 Task: Check the sale-to-list ratio of open concept living in the last 1 year.
Action: Mouse moved to (954, 231)
Screenshot: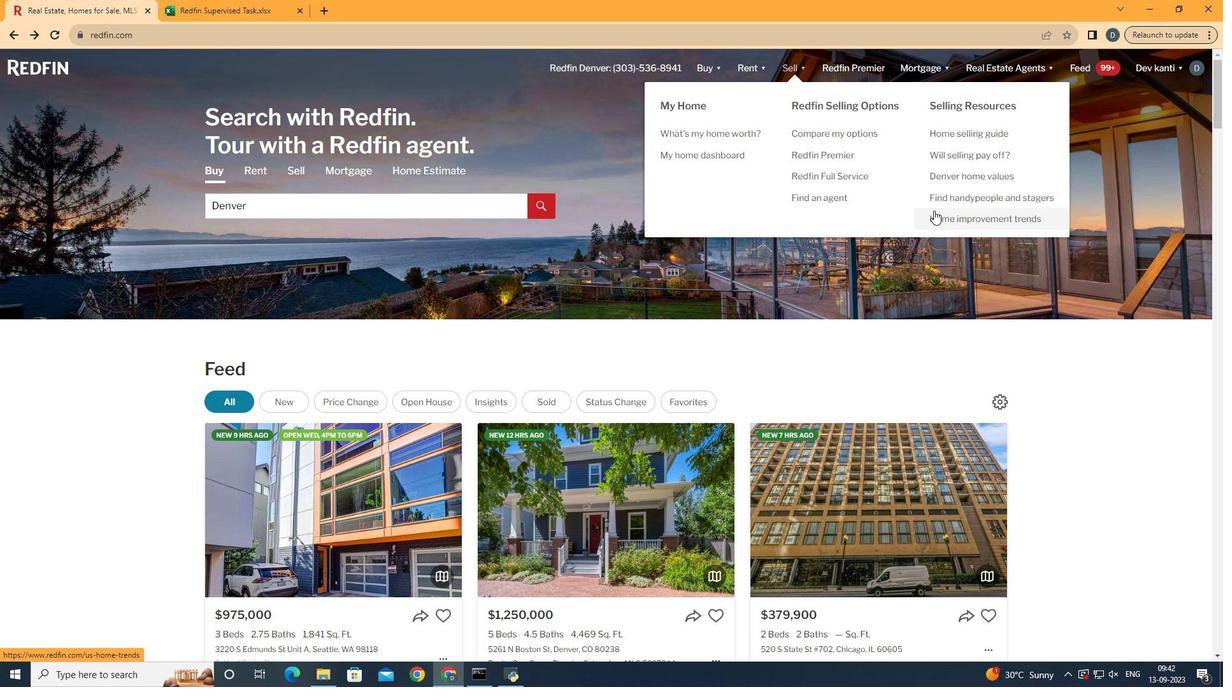 
Action: Mouse pressed left at (954, 231)
Screenshot: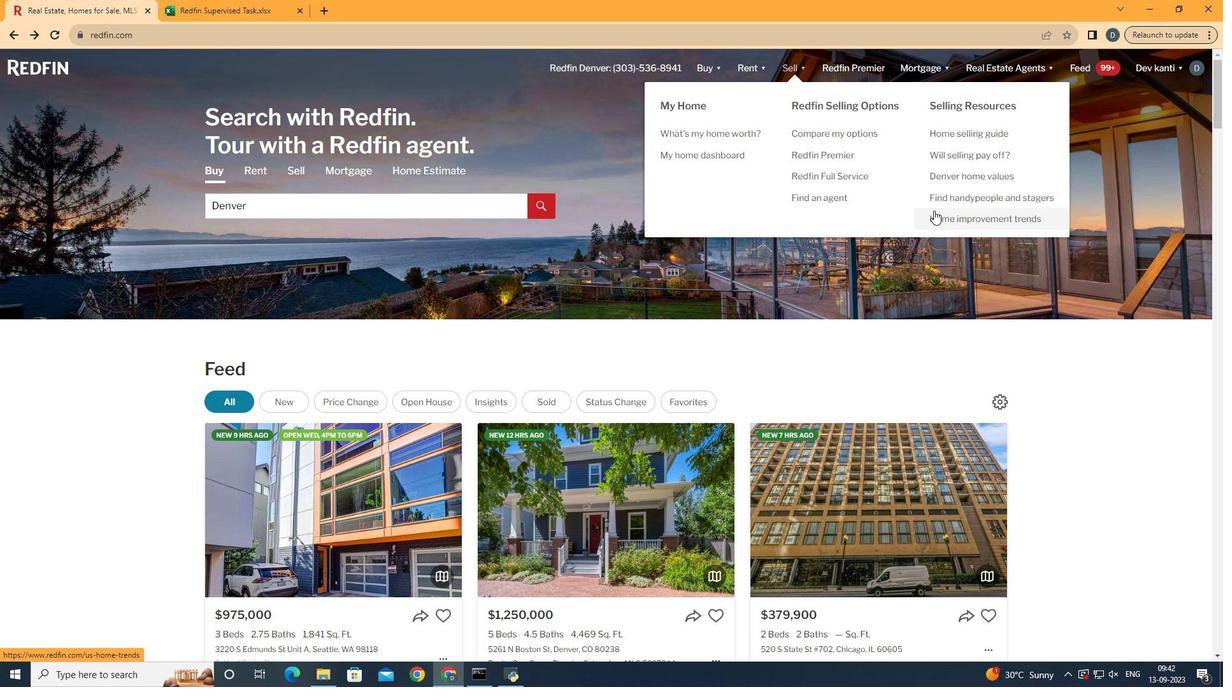 
Action: Mouse moved to (342, 262)
Screenshot: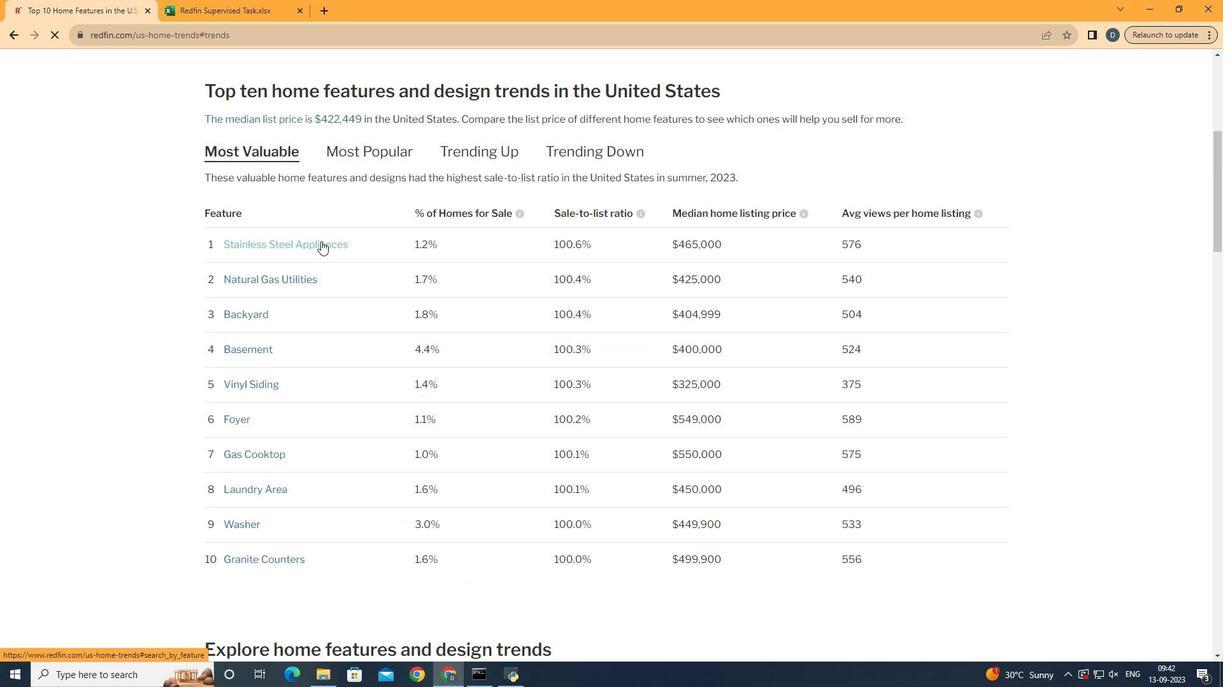 
Action: Mouse pressed left at (342, 262)
Screenshot: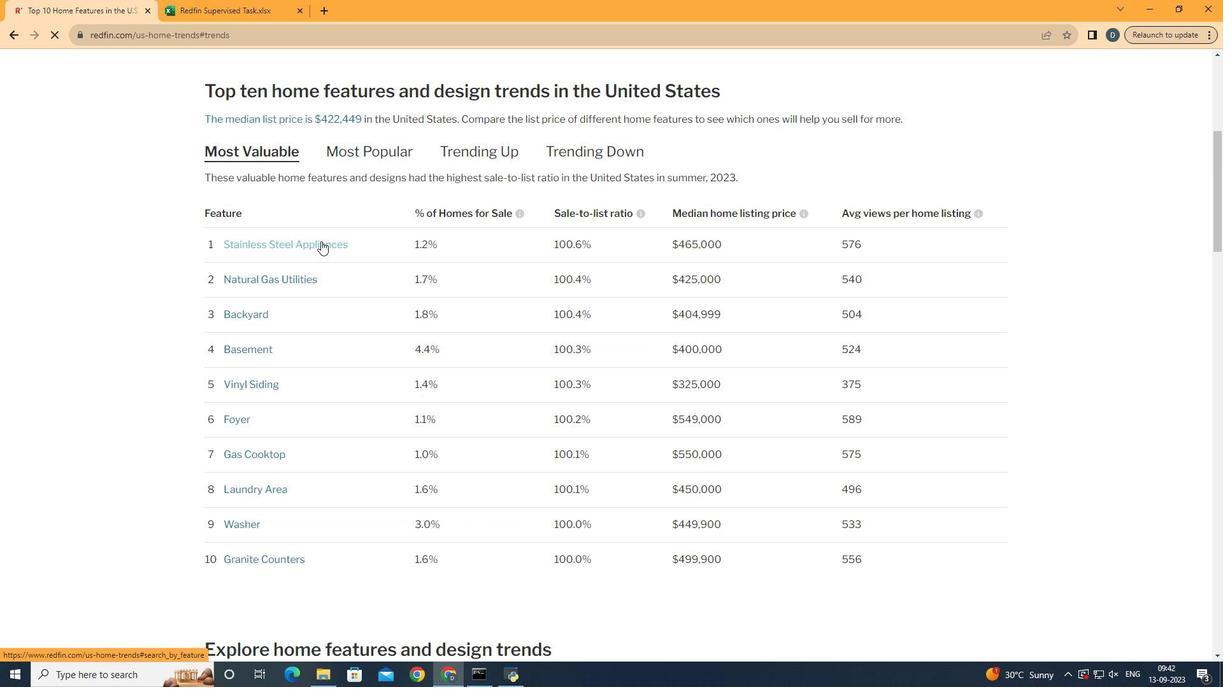 
Action: Mouse moved to (515, 377)
Screenshot: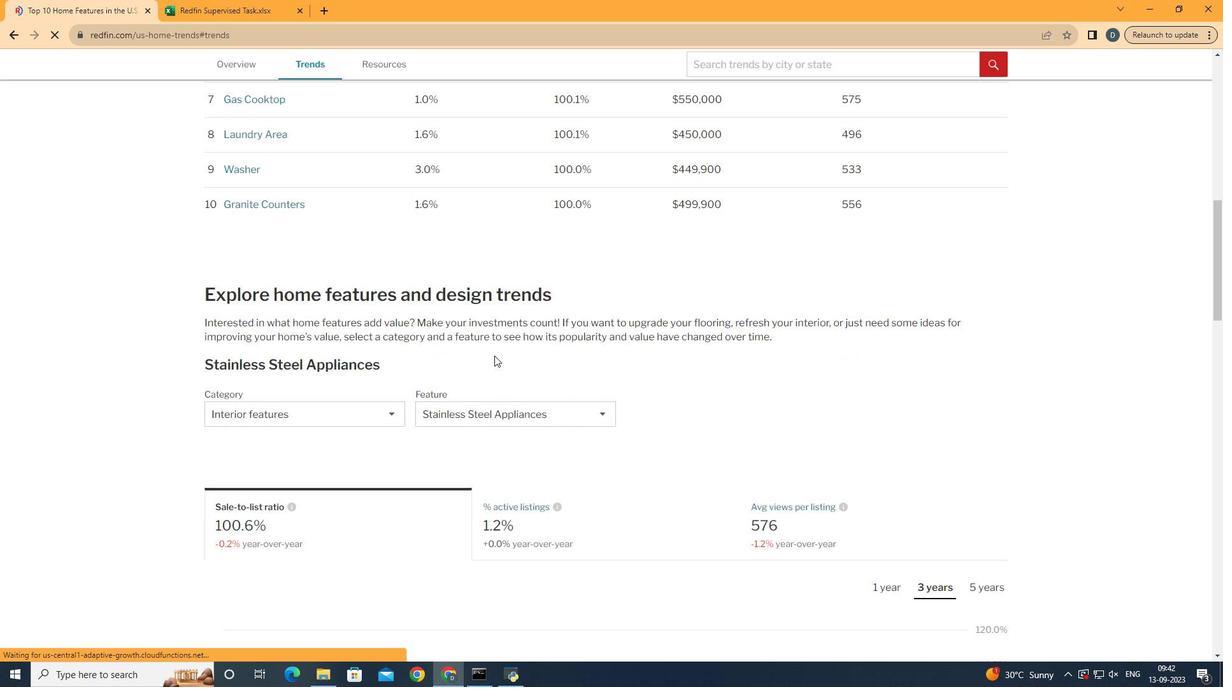 
Action: Mouse scrolled (515, 376) with delta (0, 0)
Screenshot: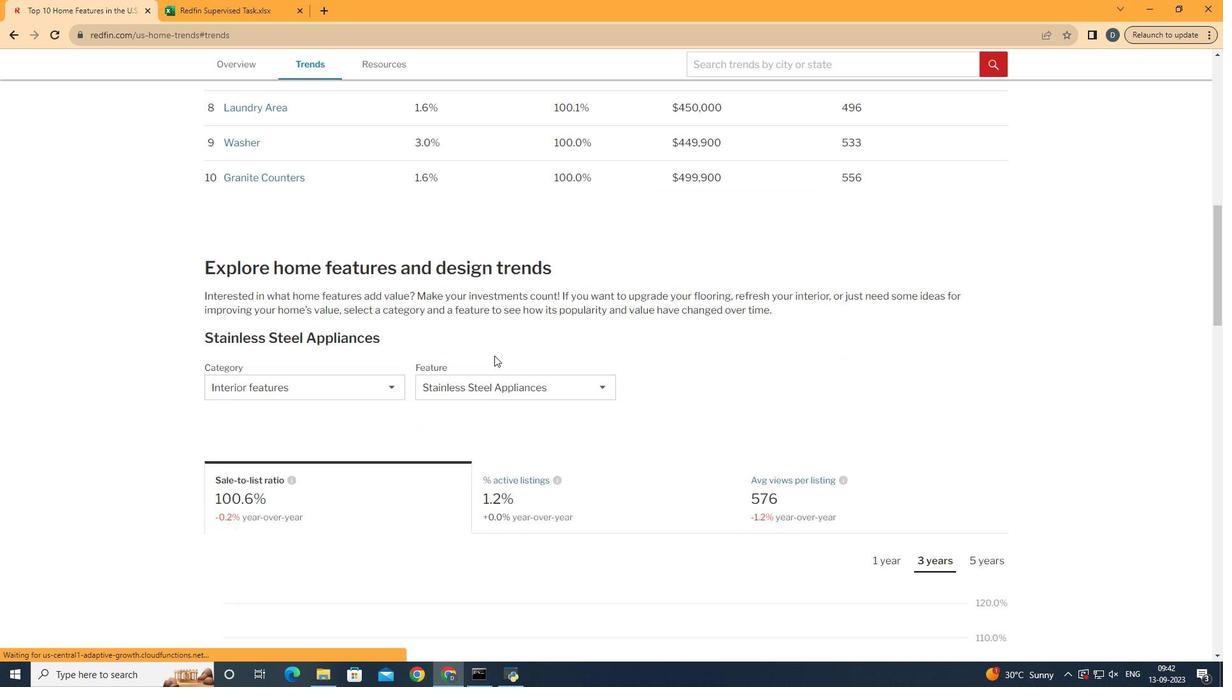 
Action: Mouse scrolled (515, 376) with delta (0, 0)
Screenshot: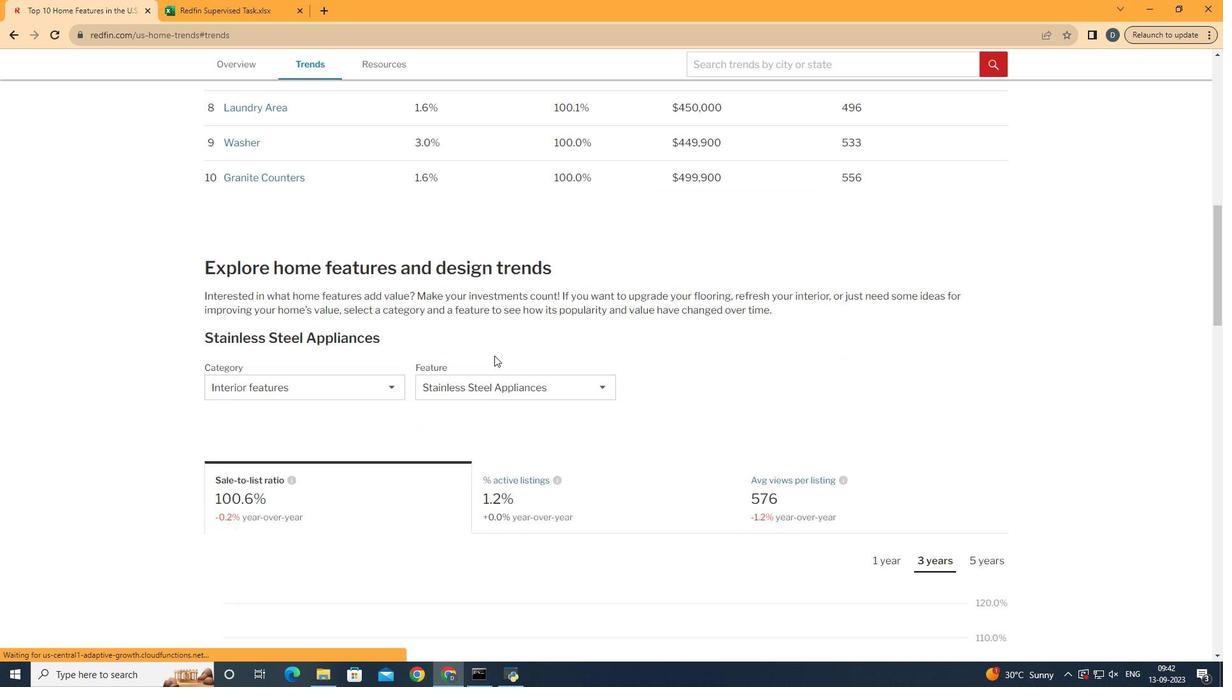 
Action: Mouse scrolled (515, 376) with delta (0, 0)
Screenshot: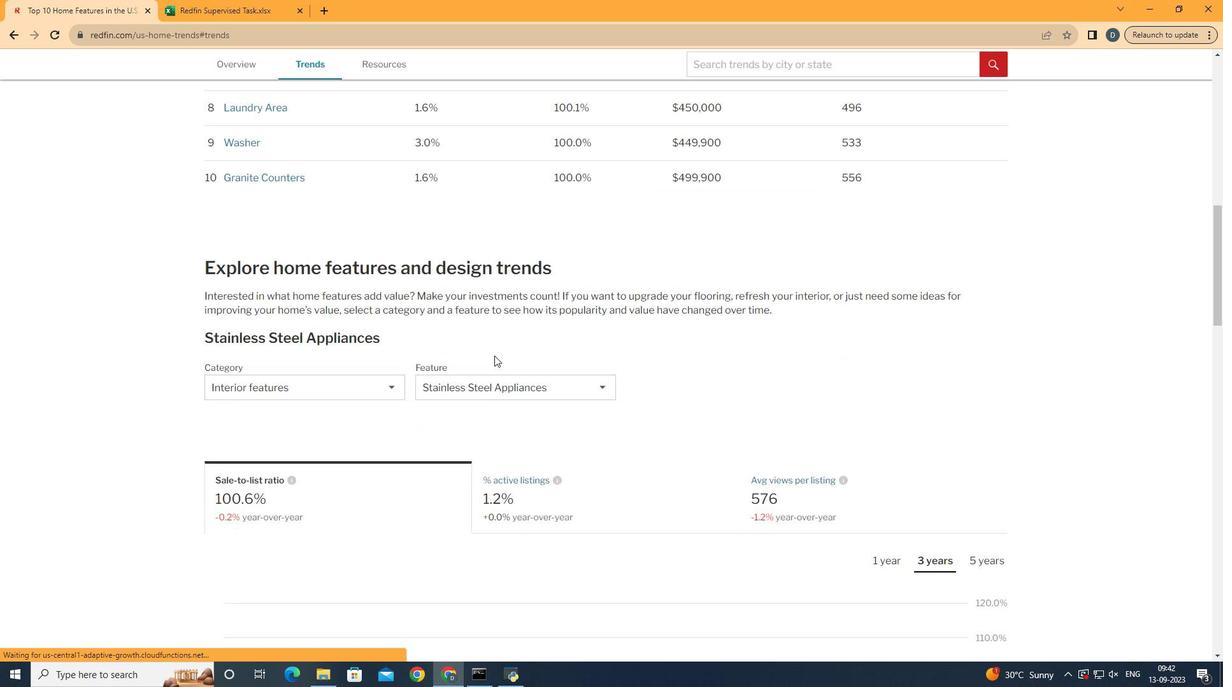 
Action: Mouse scrolled (515, 376) with delta (0, 0)
Screenshot: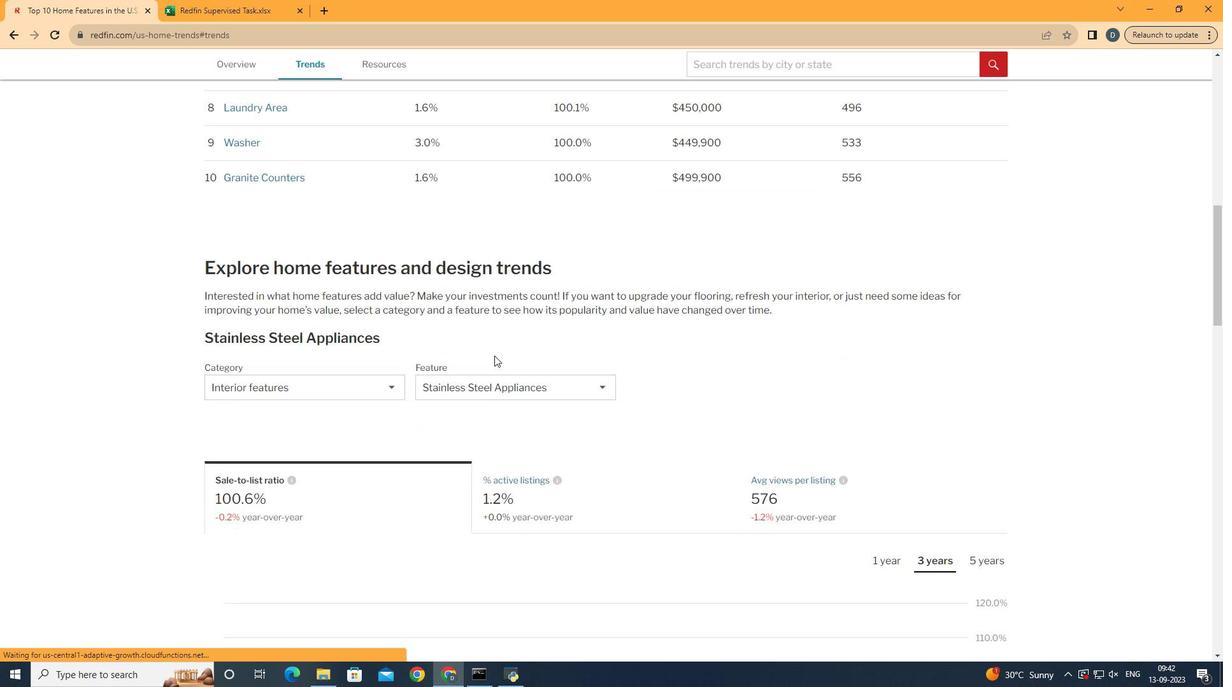 
Action: Mouse scrolled (515, 376) with delta (0, 0)
Screenshot: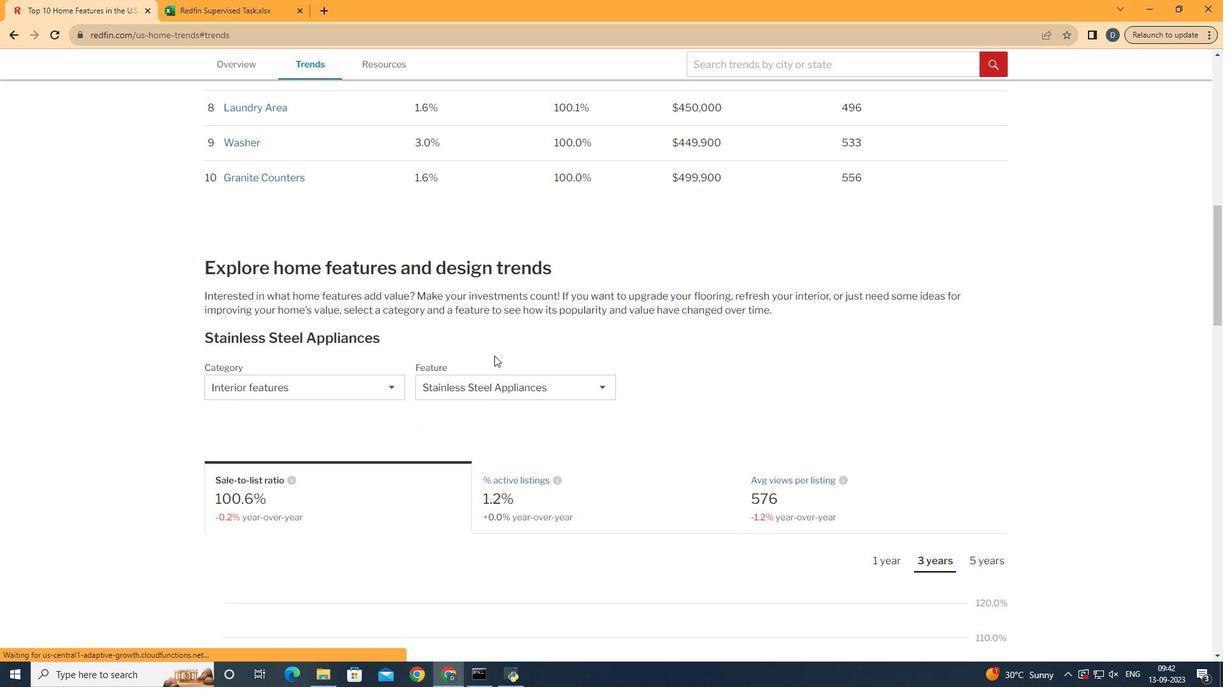 
Action: Mouse scrolled (515, 376) with delta (0, 0)
Screenshot: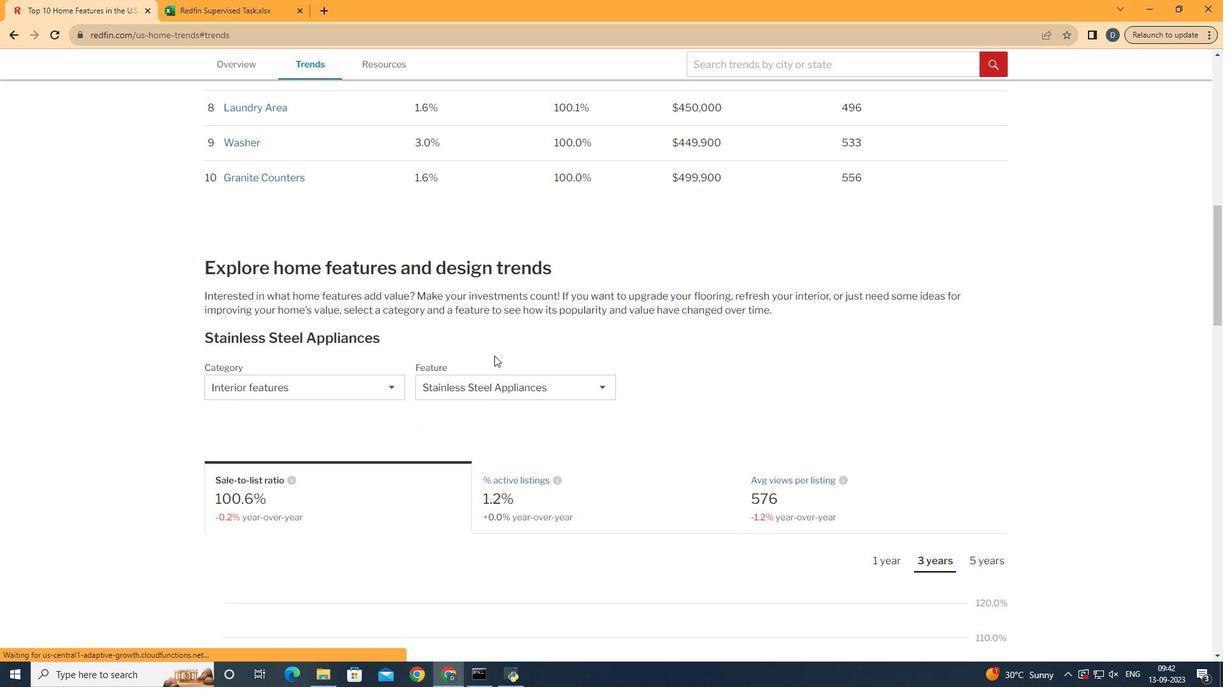 
Action: Mouse scrolled (515, 376) with delta (0, 0)
Screenshot: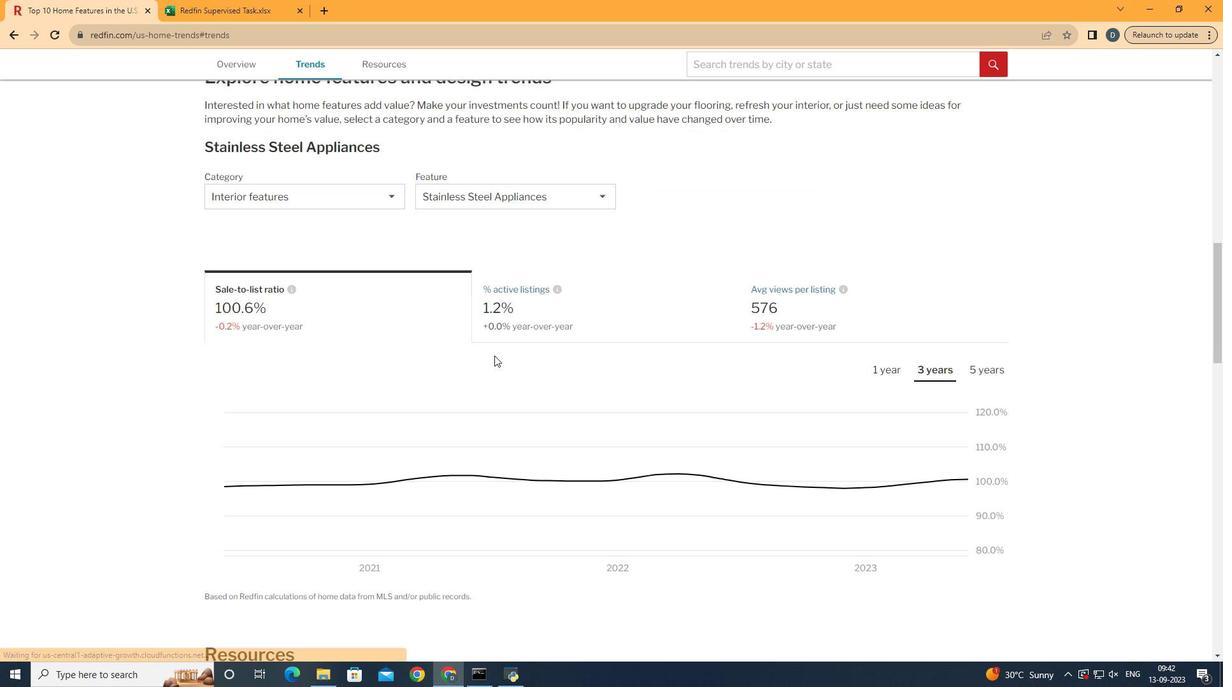 
Action: Mouse scrolled (515, 376) with delta (0, 0)
Screenshot: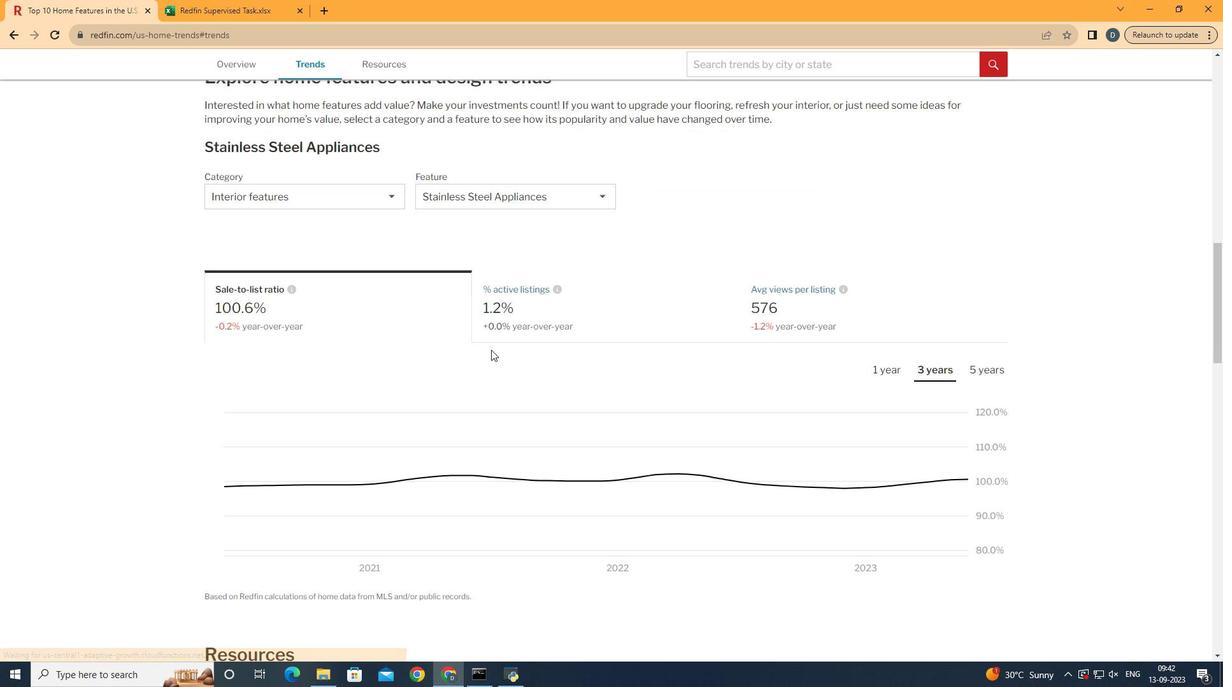 
Action: Mouse scrolled (515, 376) with delta (0, 0)
Screenshot: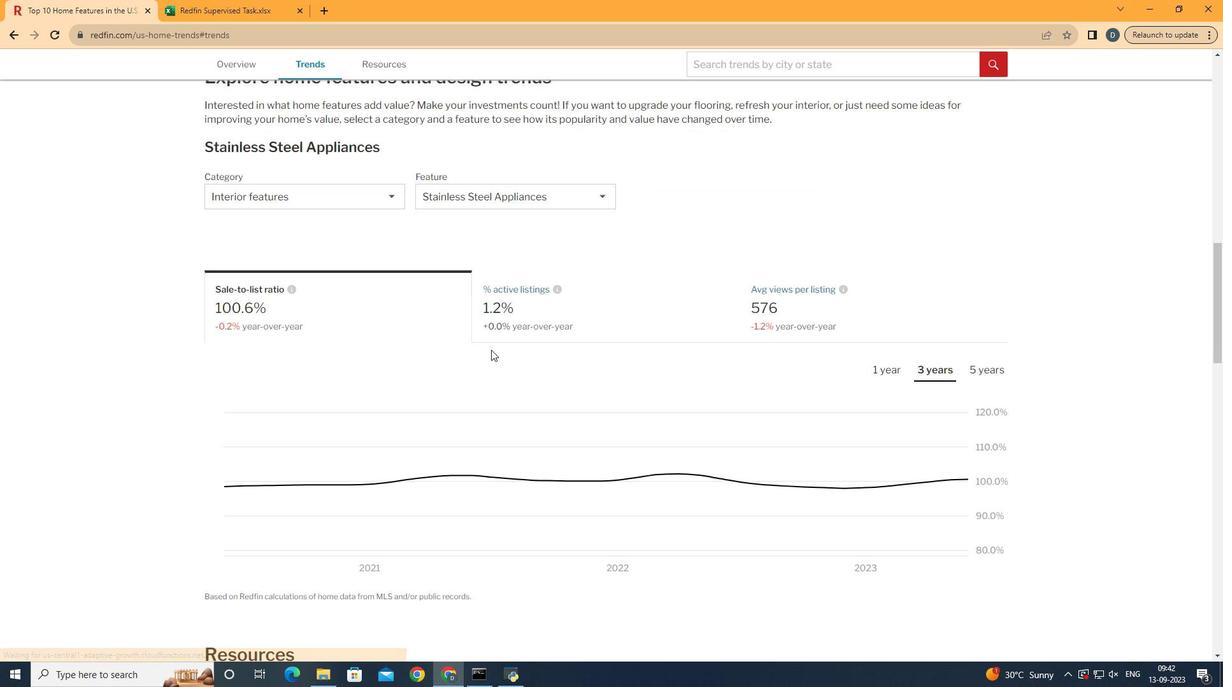 
Action: Mouse moved to (352, 228)
Screenshot: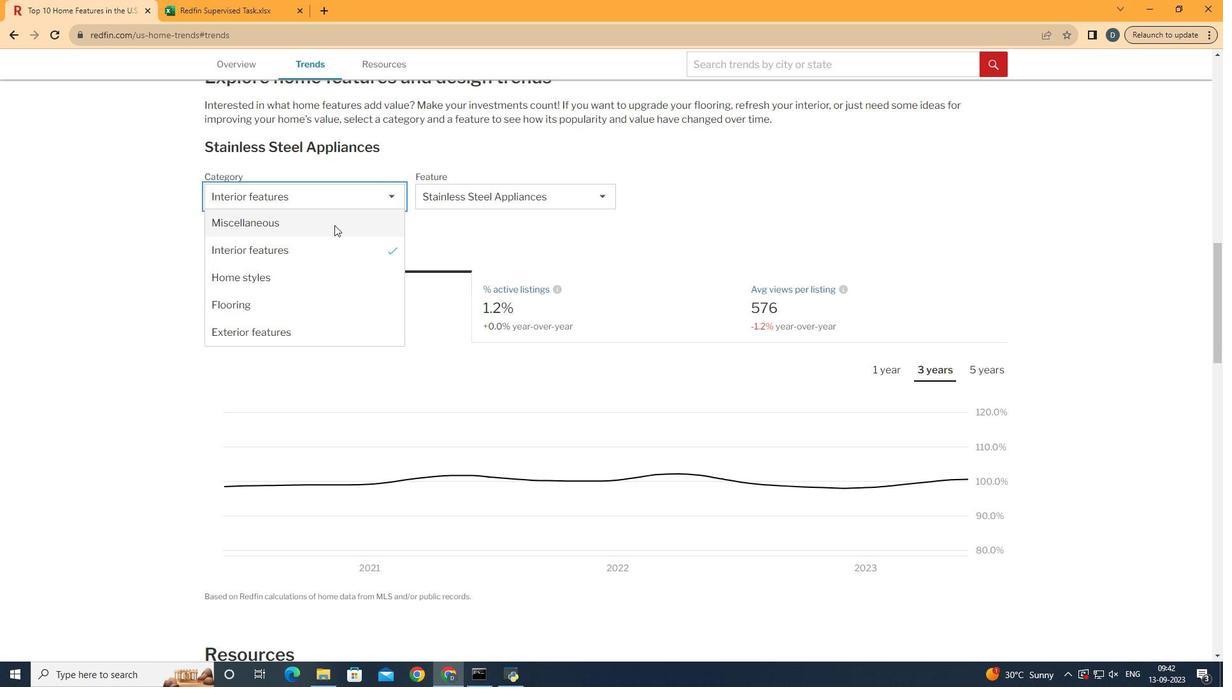 
Action: Mouse pressed left at (352, 228)
Screenshot: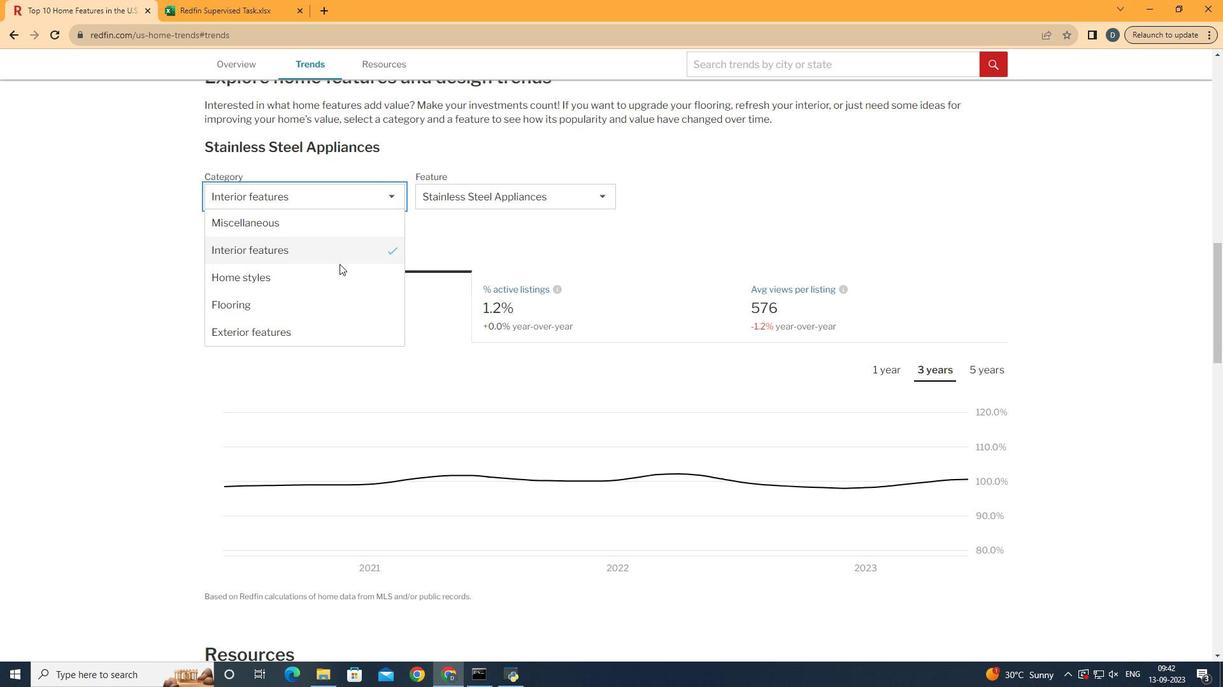 
Action: Mouse moved to (361, 287)
Screenshot: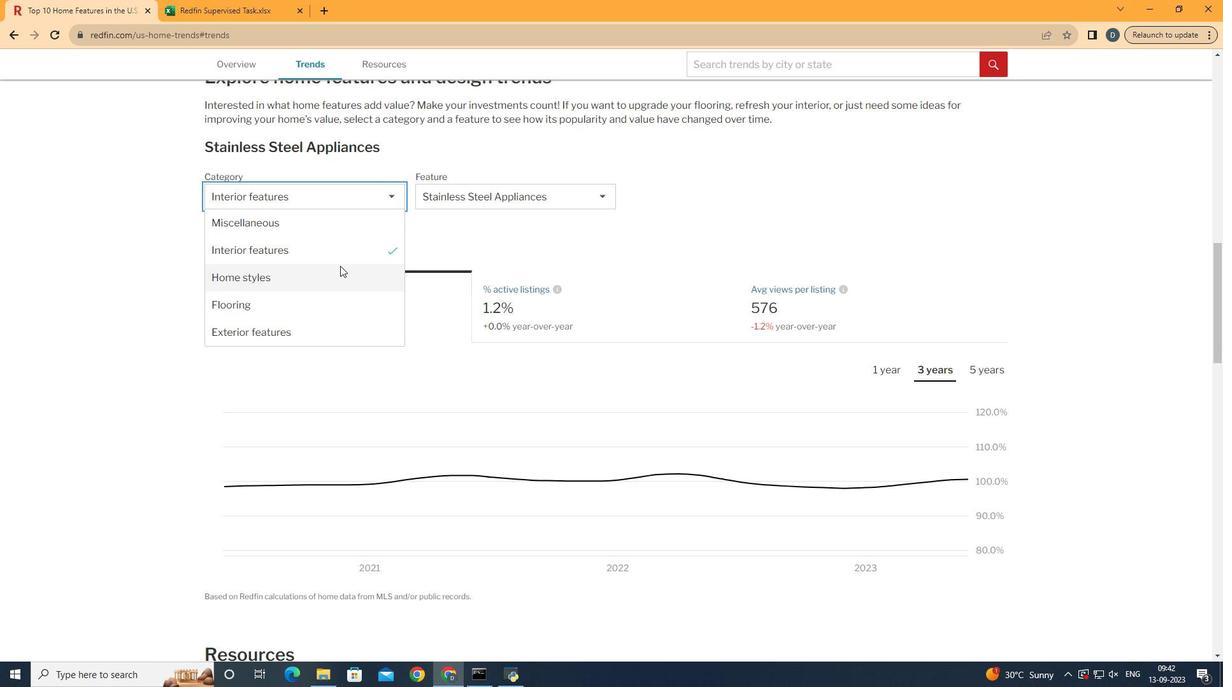 
Action: Mouse pressed left at (361, 287)
Screenshot: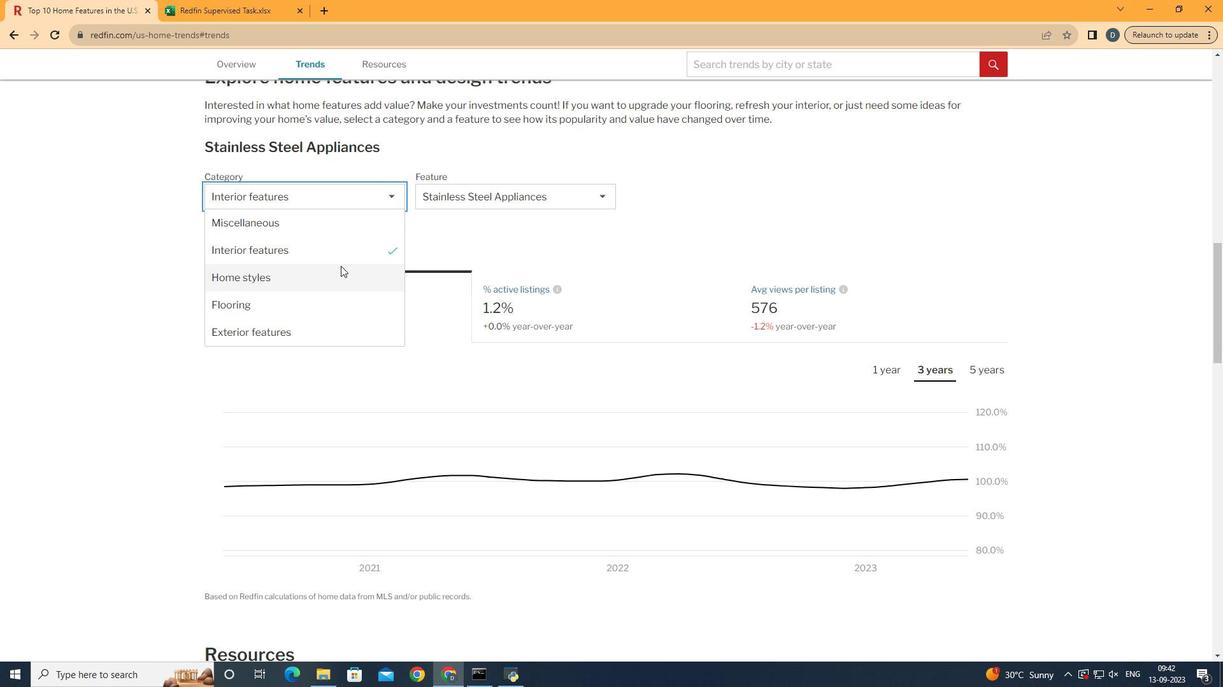 
Action: Mouse moved to (544, 212)
Screenshot: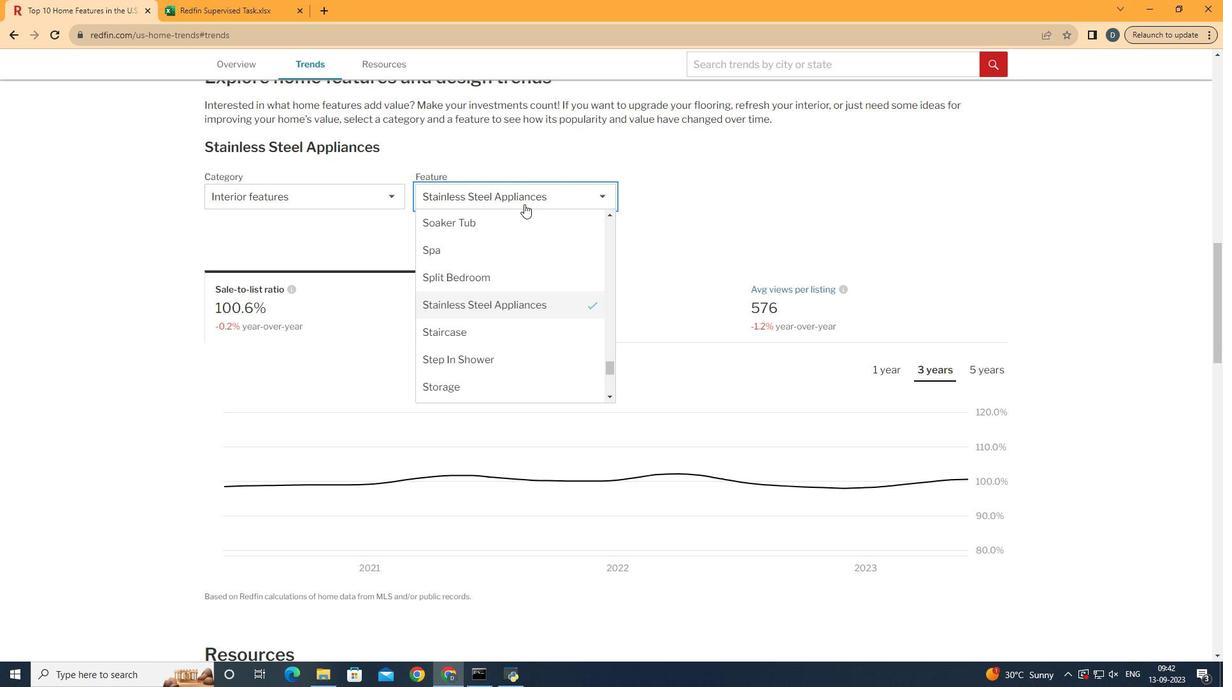 
Action: Mouse pressed left at (544, 212)
Screenshot: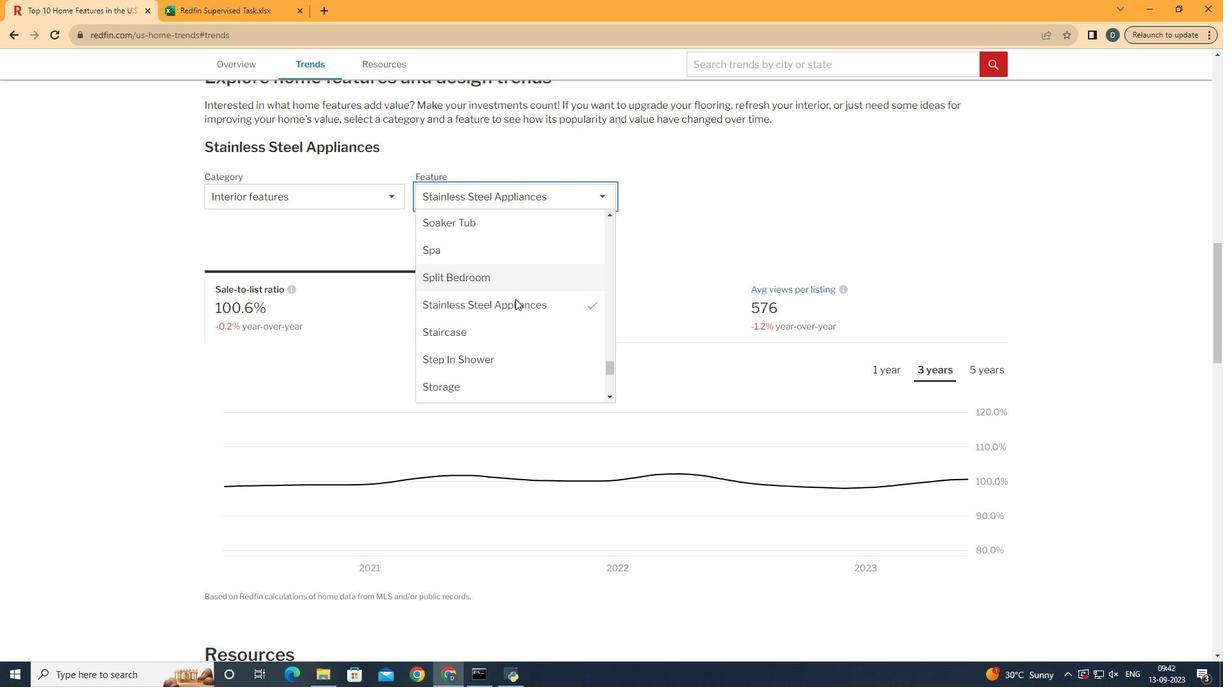 
Action: Mouse moved to (539, 332)
Screenshot: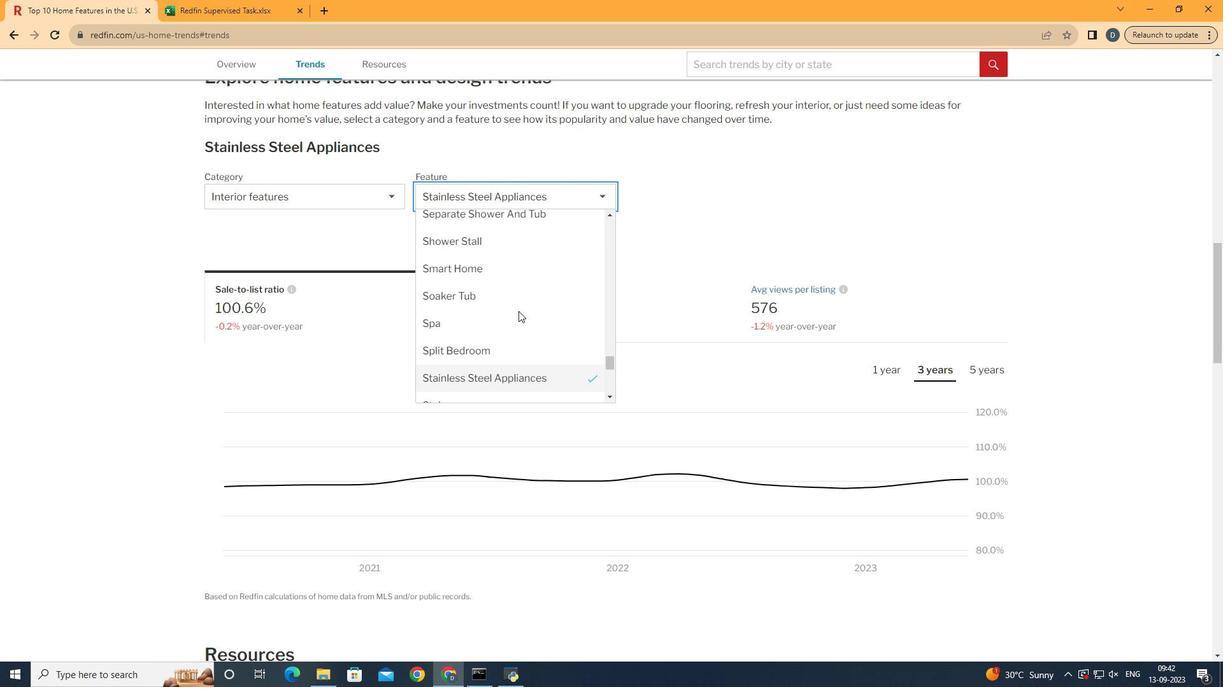 
Action: Mouse scrolled (539, 333) with delta (0, 0)
Screenshot: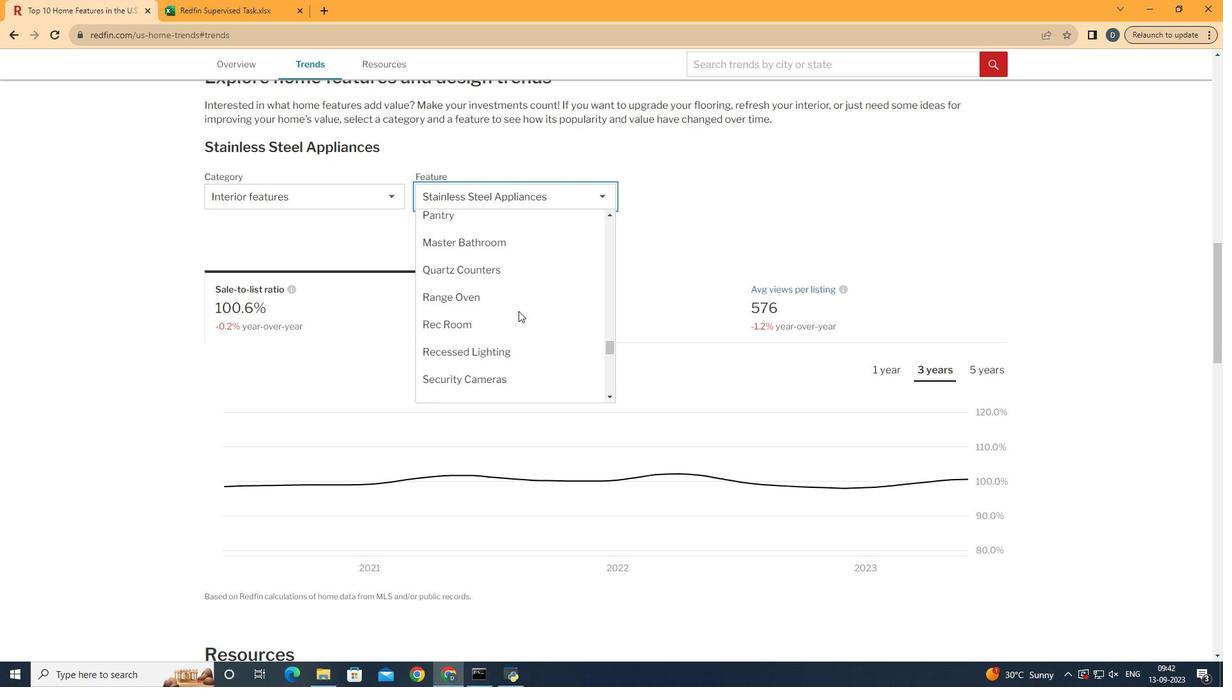 
Action: Mouse scrolled (539, 333) with delta (0, 0)
Screenshot: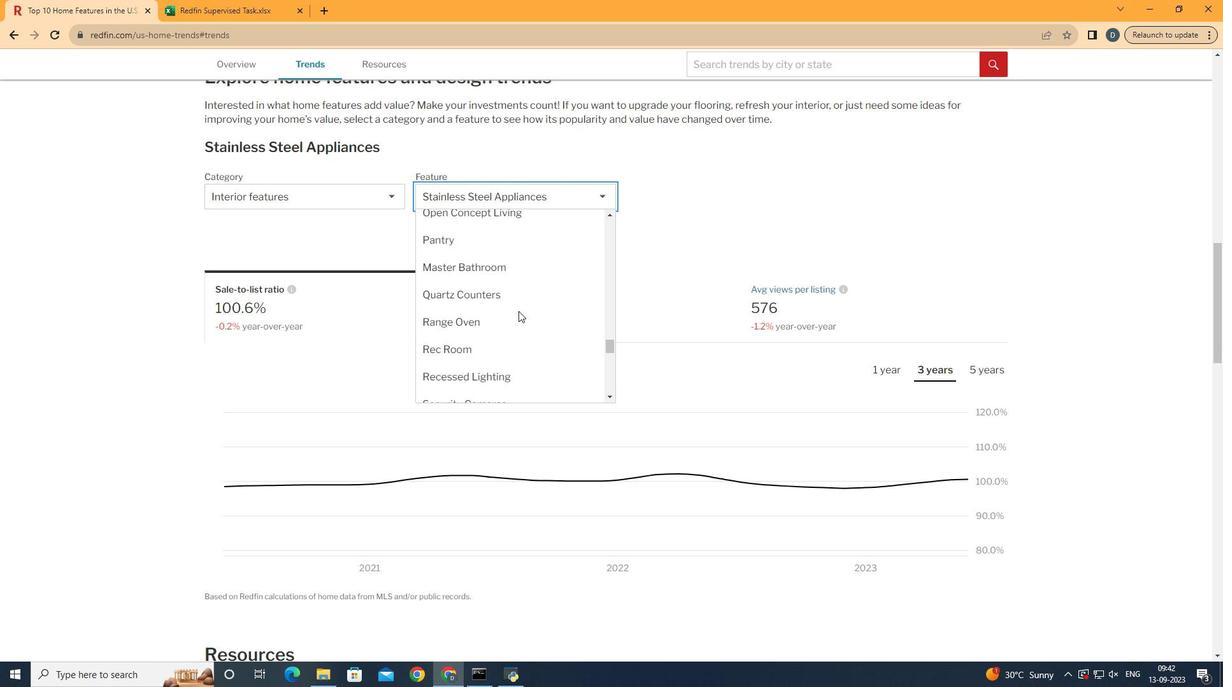 
Action: Mouse scrolled (539, 333) with delta (0, 0)
Screenshot: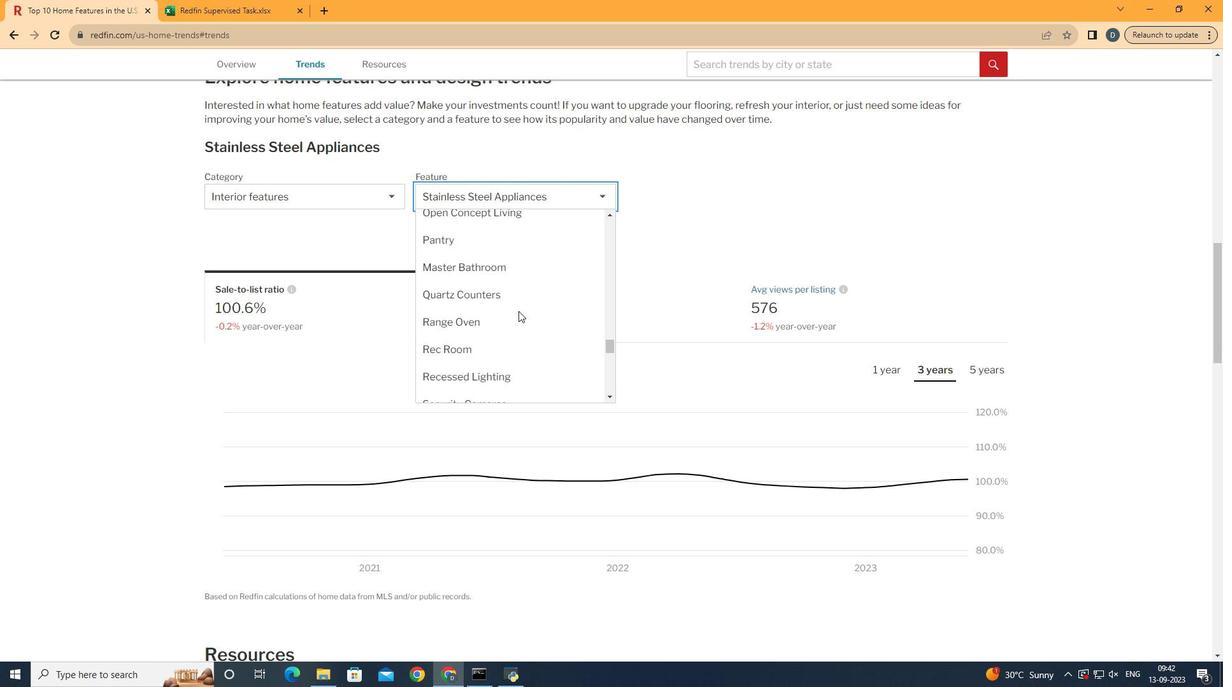 
Action: Mouse scrolled (539, 333) with delta (0, 0)
Screenshot: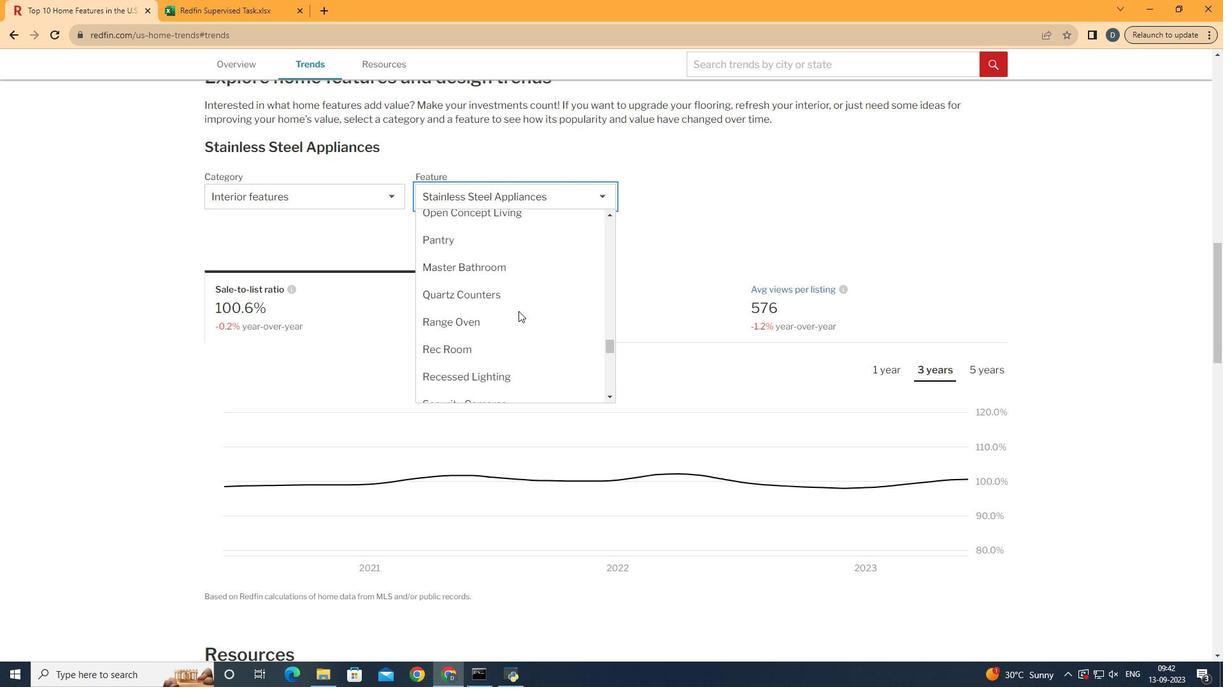 
Action: Mouse scrolled (539, 333) with delta (0, 0)
Screenshot: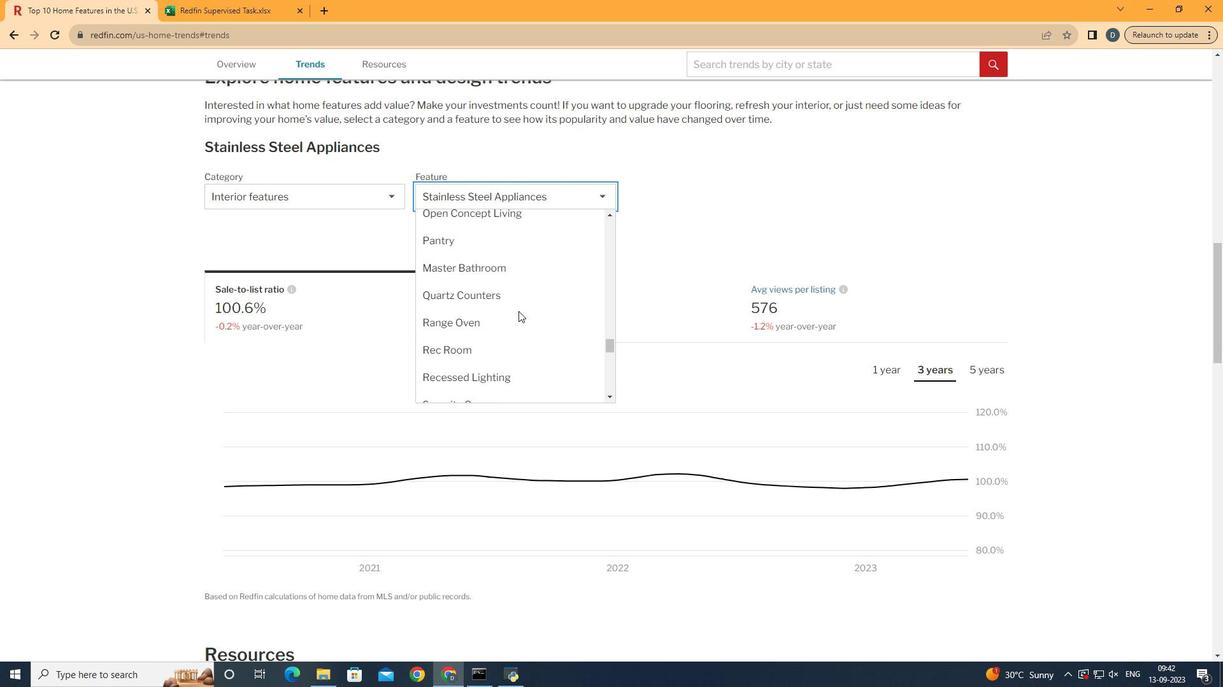 
Action: Mouse scrolled (539, 333) with delta (0, 0)
Screenshot: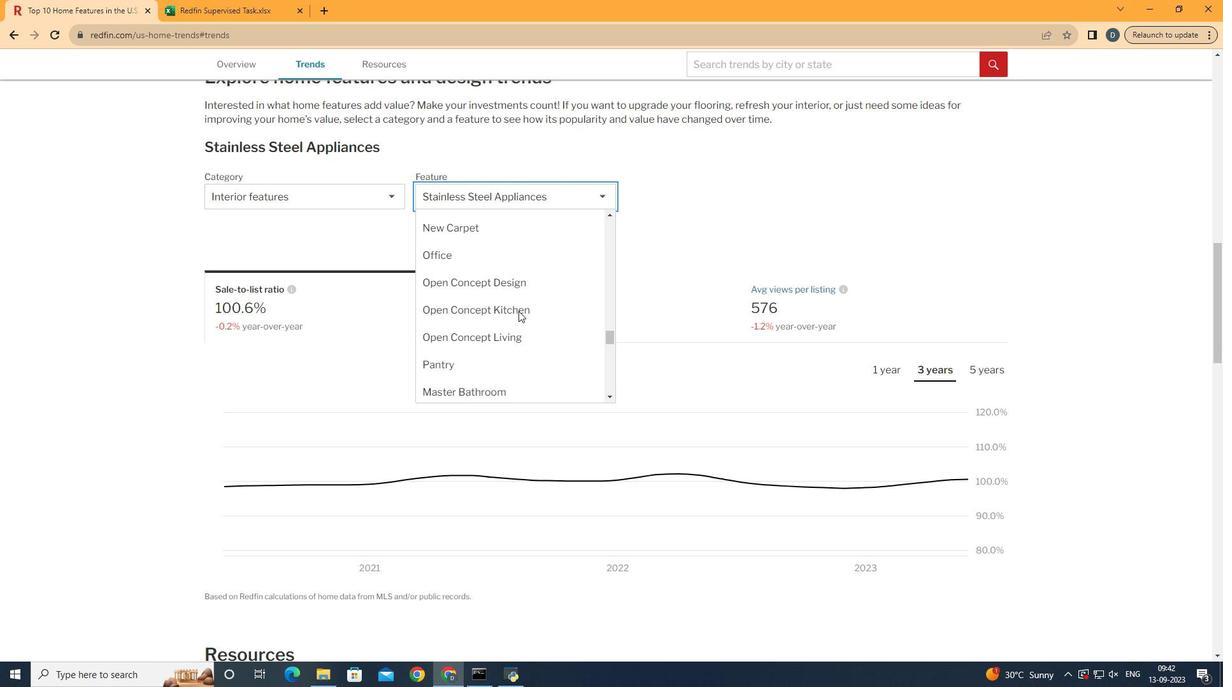 
Action: Mouse scrolled (539, 333) with delta (0, 0)
Screenshot: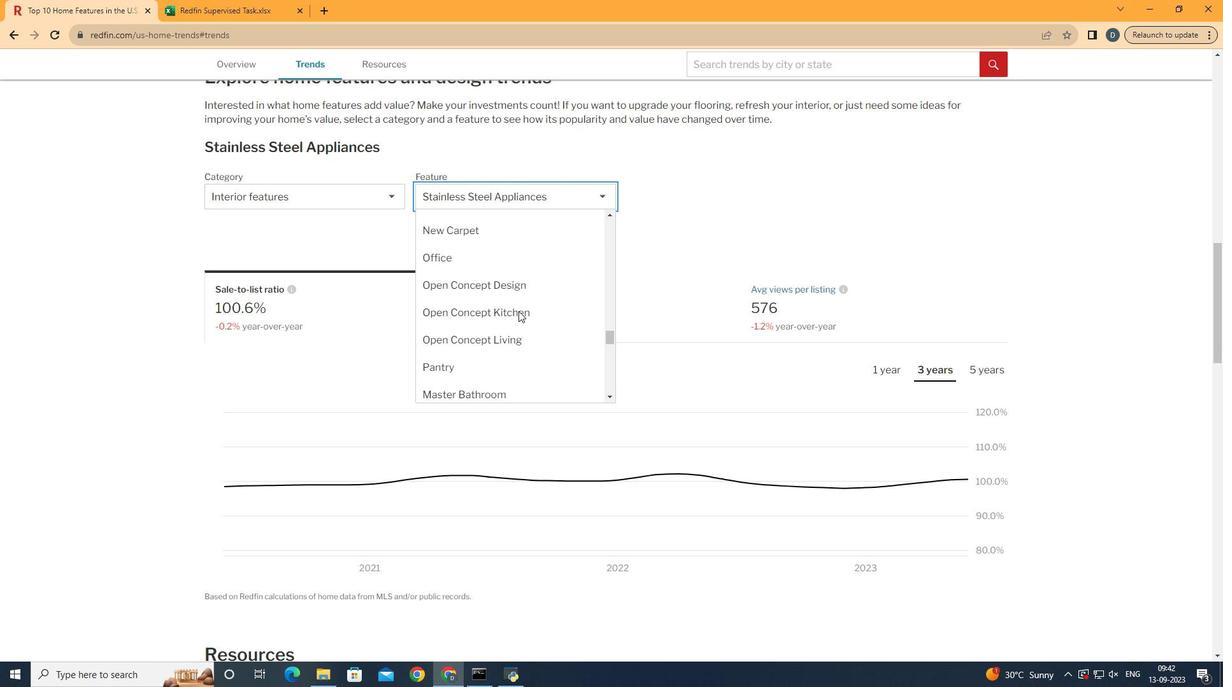 
Action: Mouse moved to (567, 324)
Screenshot: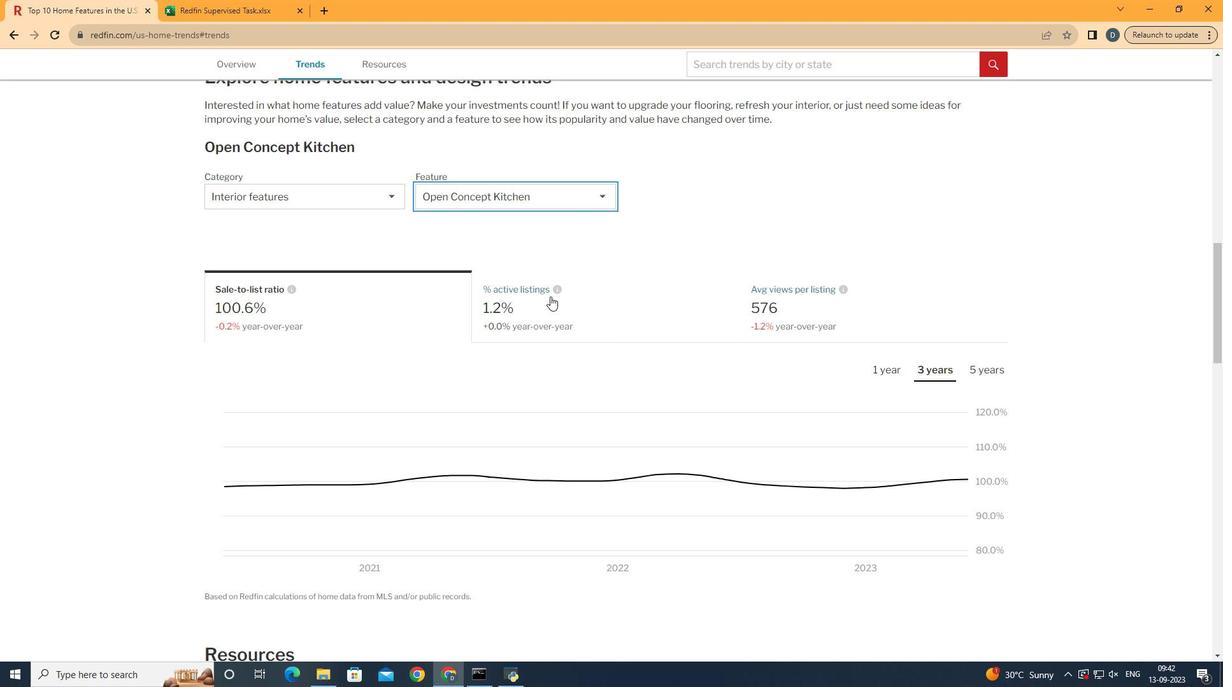 
Action: Mouse pressed left at (567, 324)
Screenshot: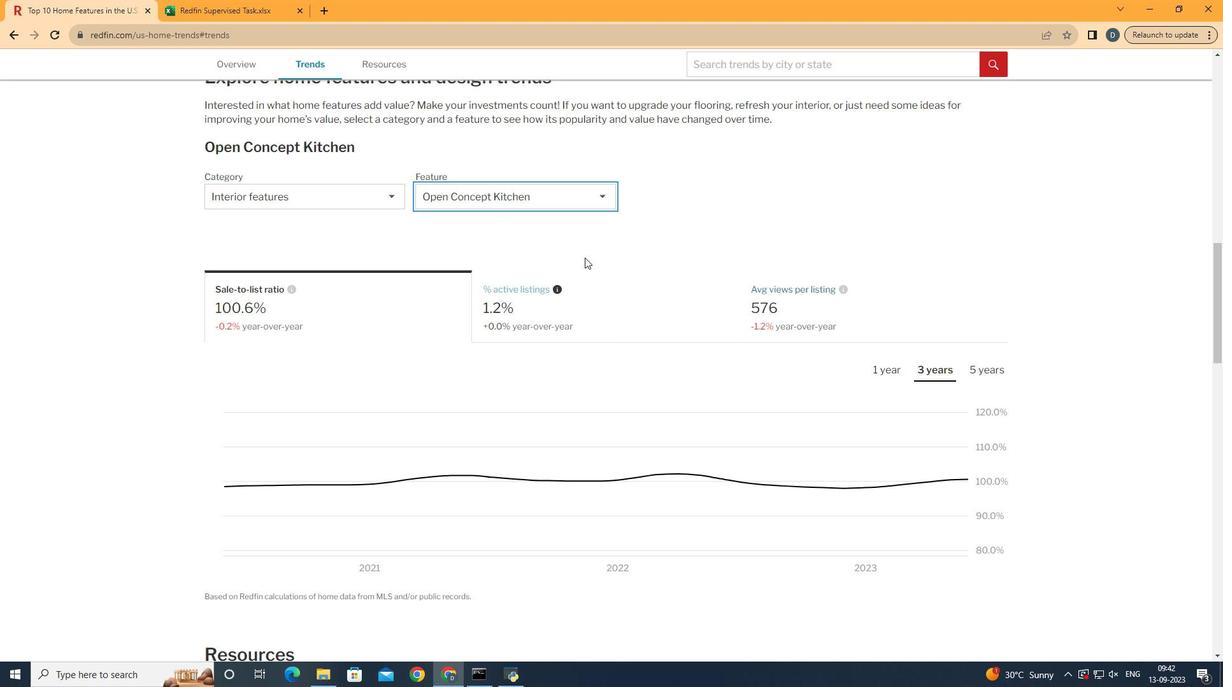 
Action: Mouse moved to (634, 262)
Screenshot: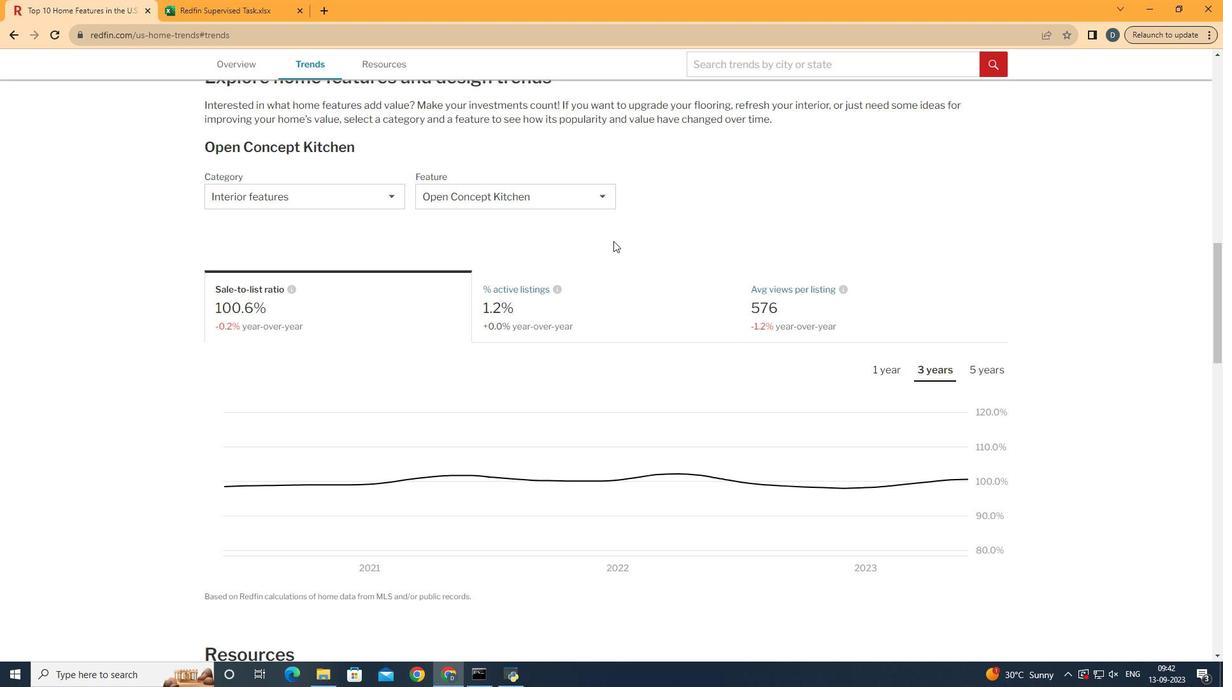 
Action: Mouse pressed left at (634, 262)
Screenshot: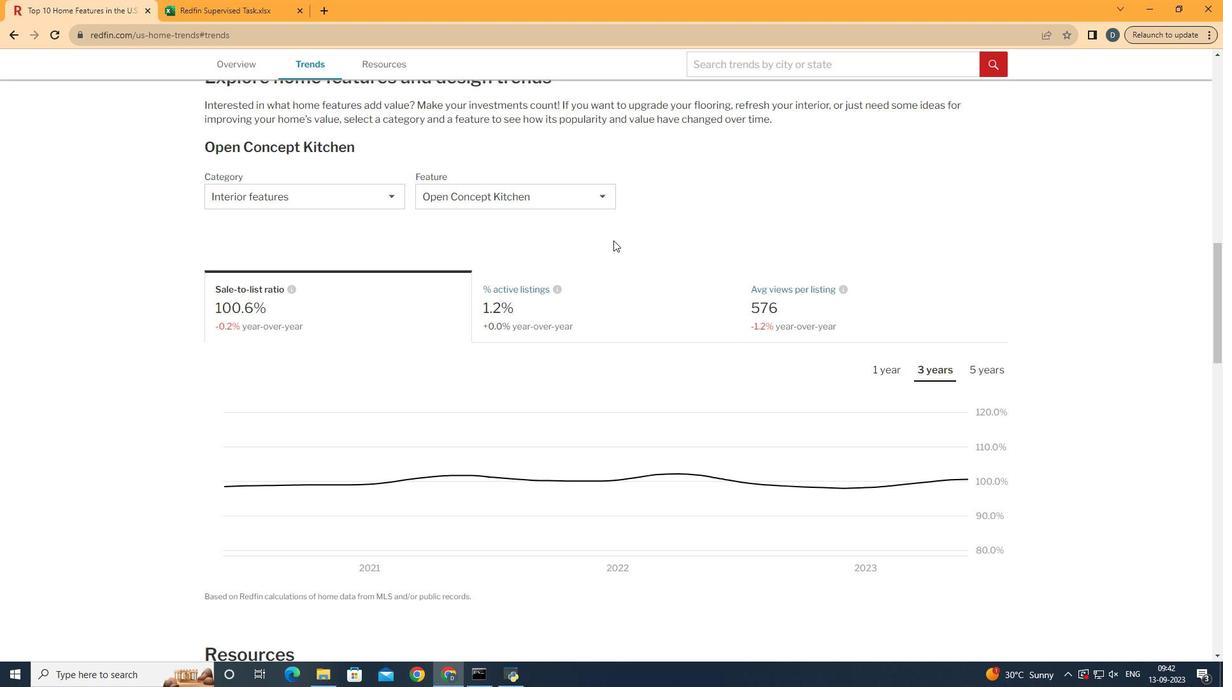 
Action: Mouse moved to (499, 220)
Screenshot: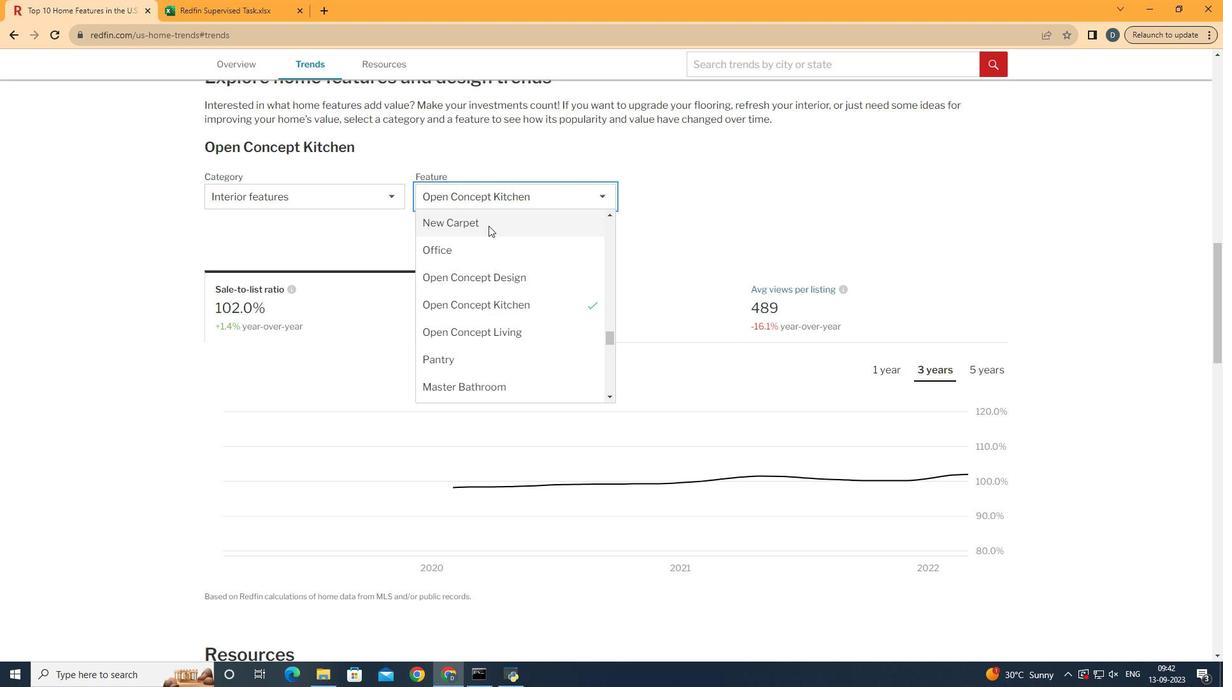 
Action: Mouse pressed left at (499, 220)
Screenshot: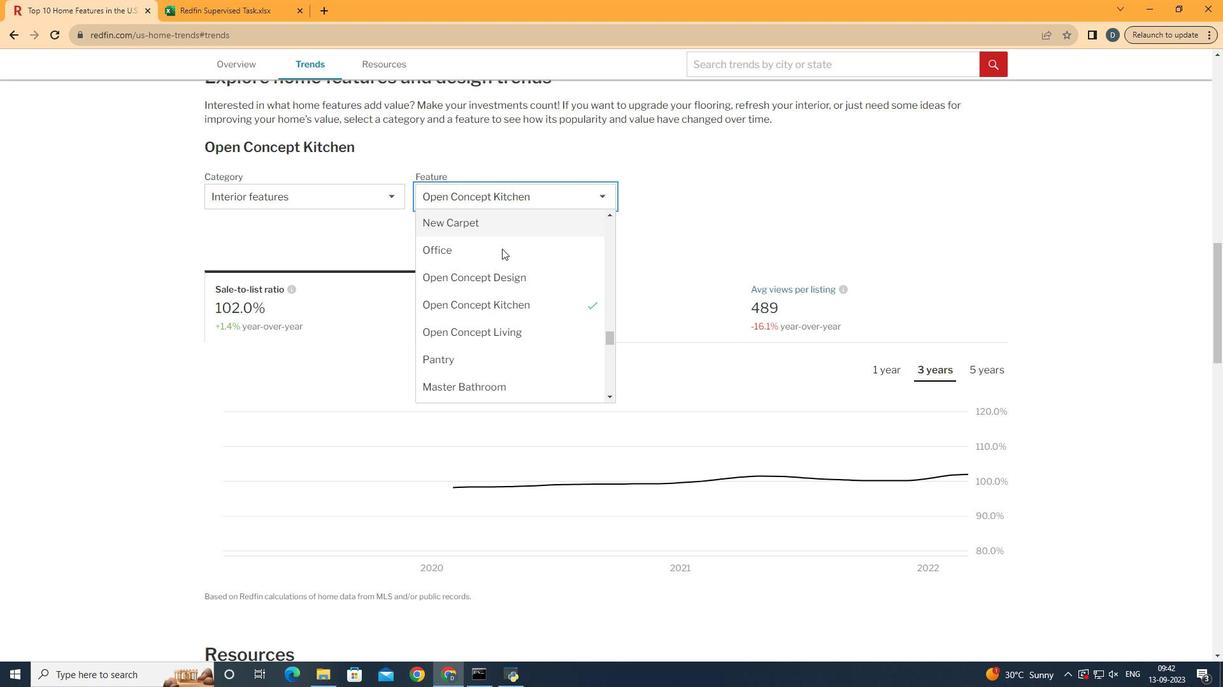 
Action: Mouse moved to (544, 351)
Screenshot: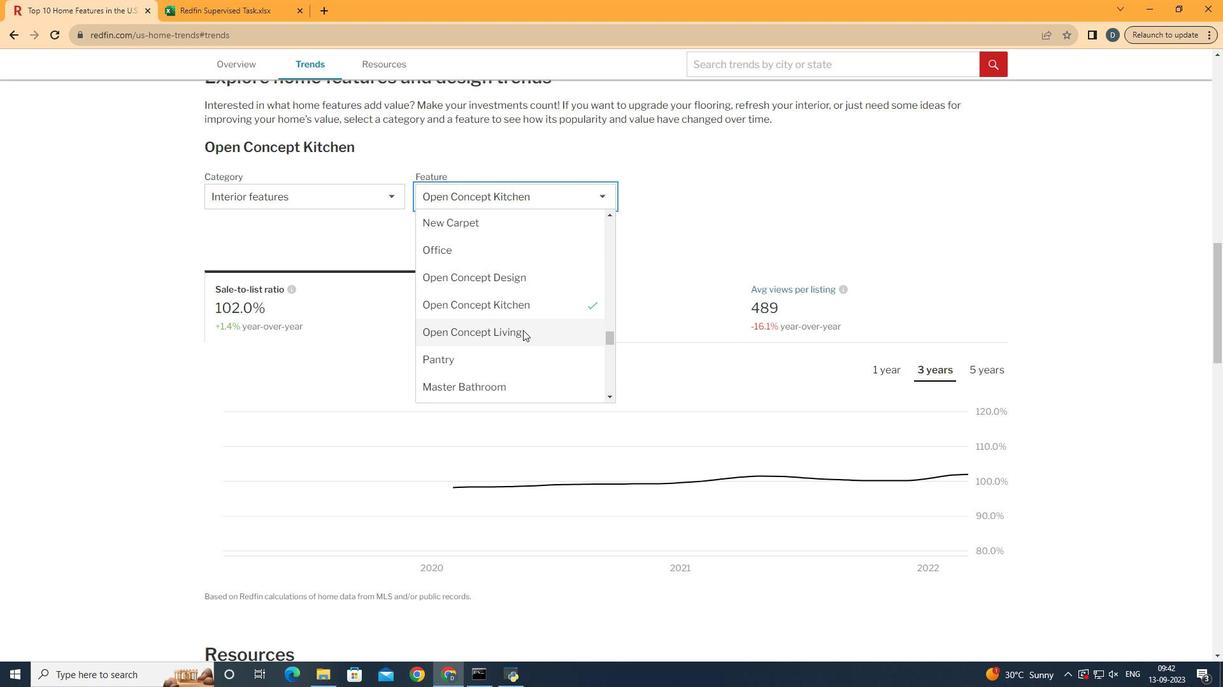 
Action: Mouse pressed left at (544, 351)
Screenshot: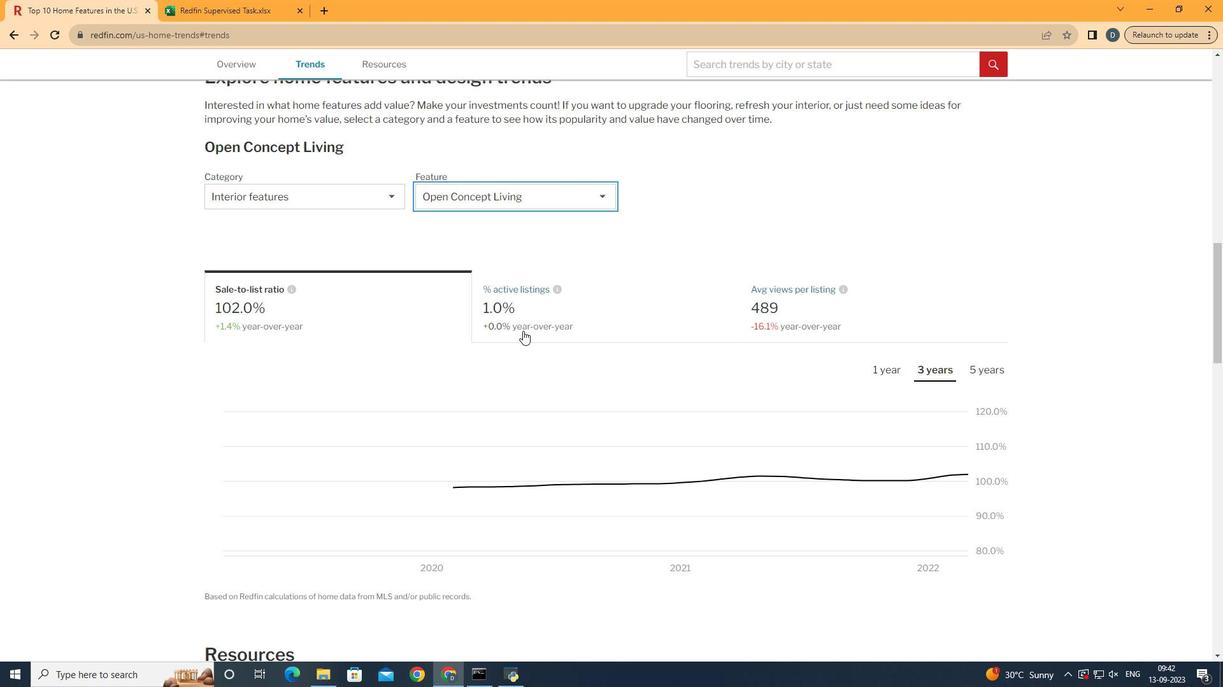 
Action: Mouse moved to (414, 324)
Screenshot: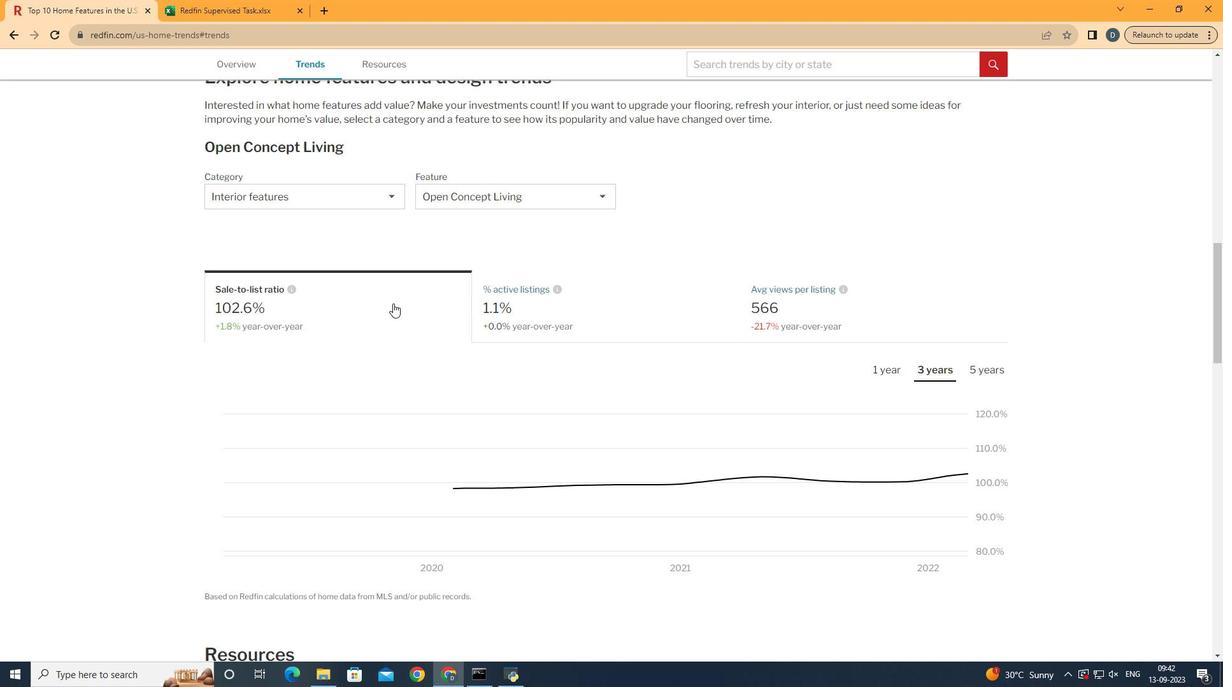 
Action: Mouse pressed left at (414, 324)
Screenshot: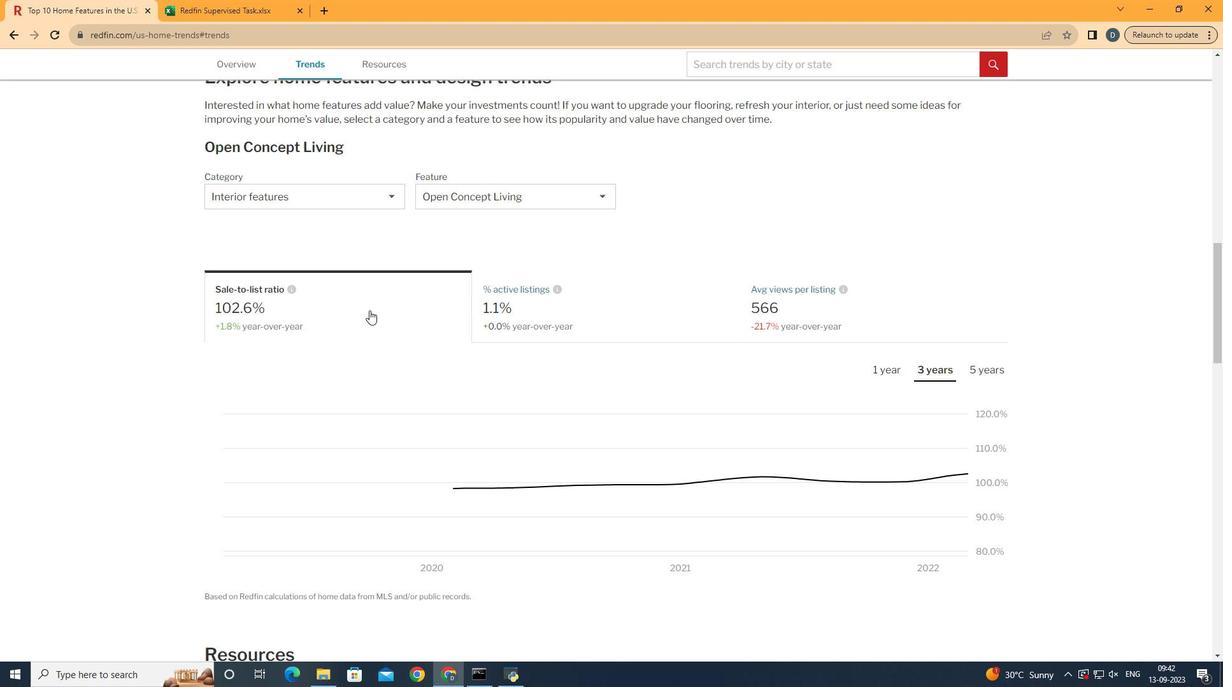
Action: Mouse moved to (910, 389)
Screenshot: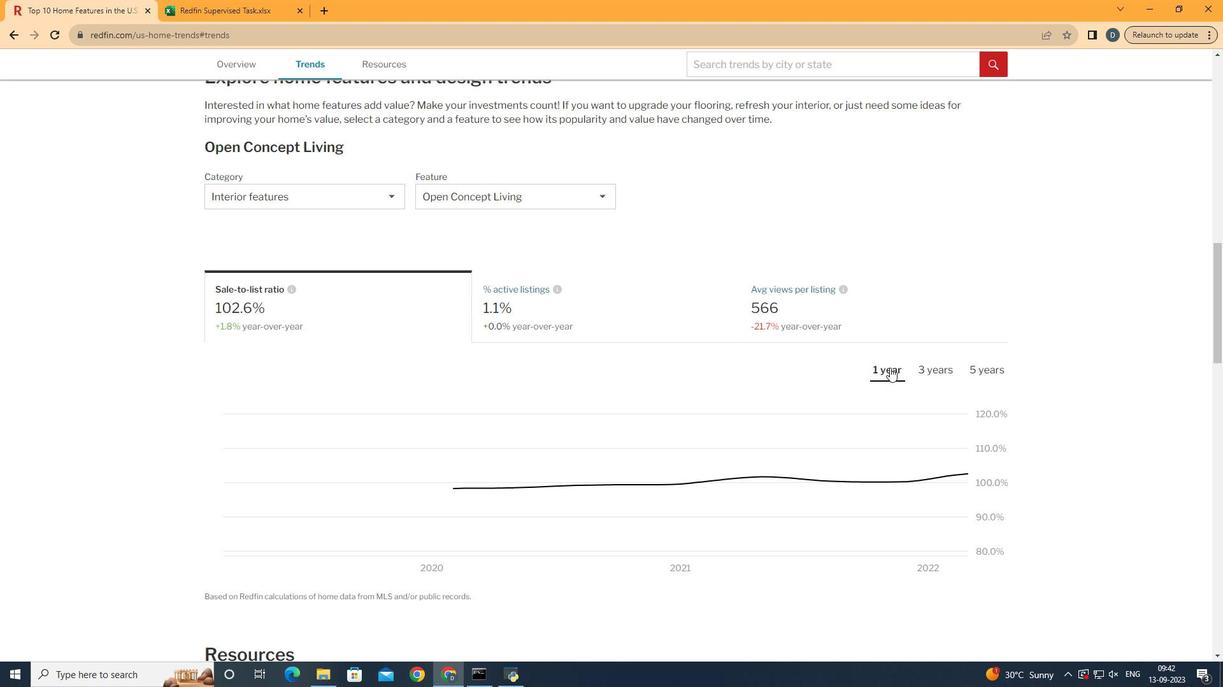 
Action: Mouse pressed left at (910, 389)
Screenshot: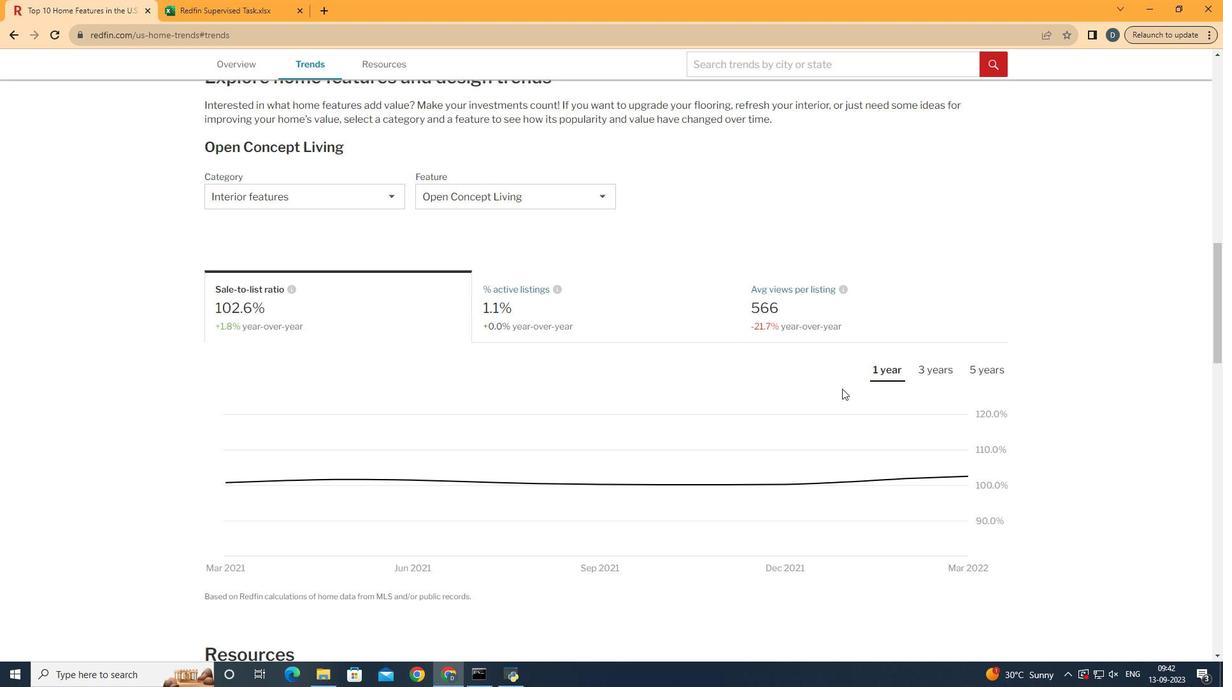 
Action: Mouse moved to (1021, 468)
Screenshot: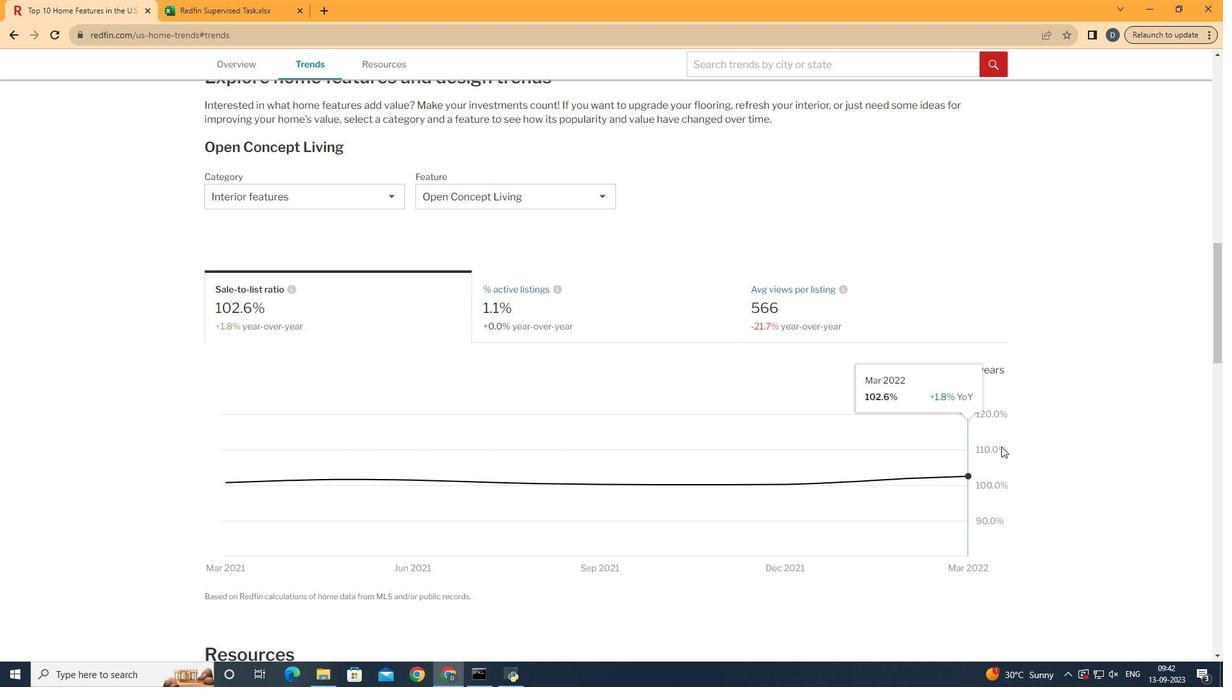 
